 Task: Open a blank sheet, save the file as selfconfidencebuilding.epub Add Heading 'Strategies for building self-confidence: 'Add the following points with circle bullets '•	Identify strengths_x000D_
•	Set goals_x000D_
•	Practice self-care_x000D_
' Highlight heading with color  Dark green ,change the font size of heading and points to 24
Action: Mouse moved to (215, 121)
Screenshot: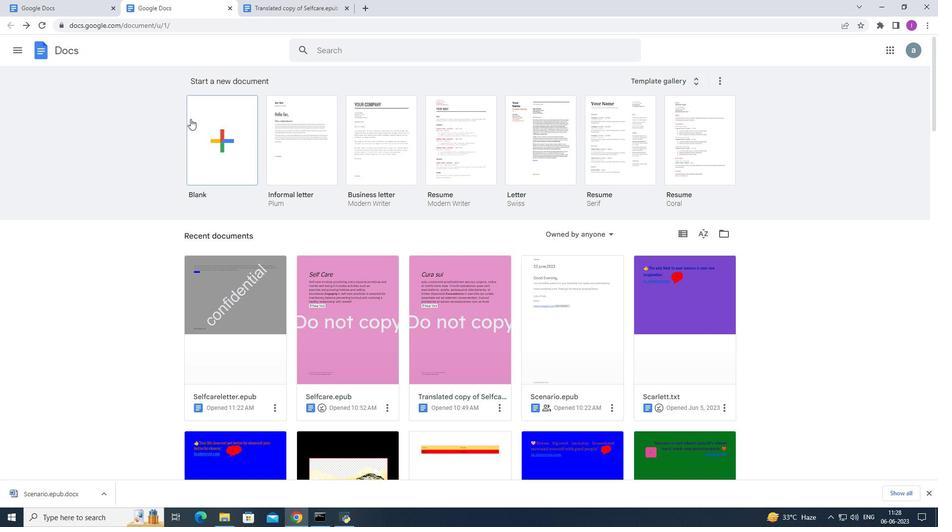 
Action: Mouse pressed left at (215, 121)
Screenshot: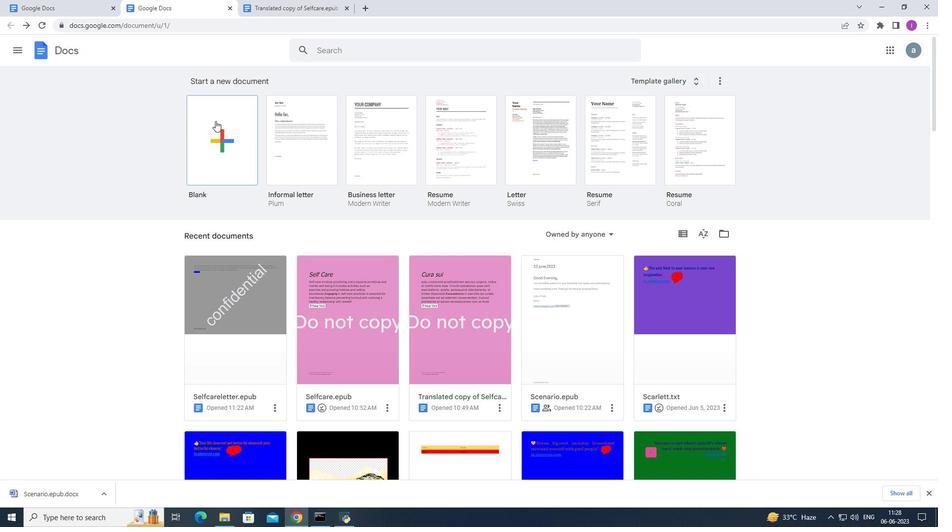 
Action: Mouse moved to (107, 44)
Screenshot: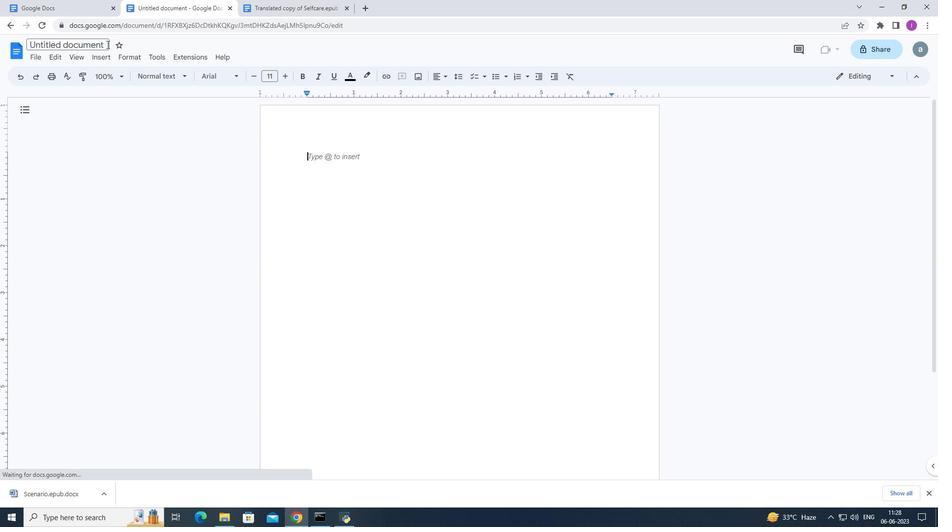 
Action: Mouse pressed left at (107, 44)
Screenshot: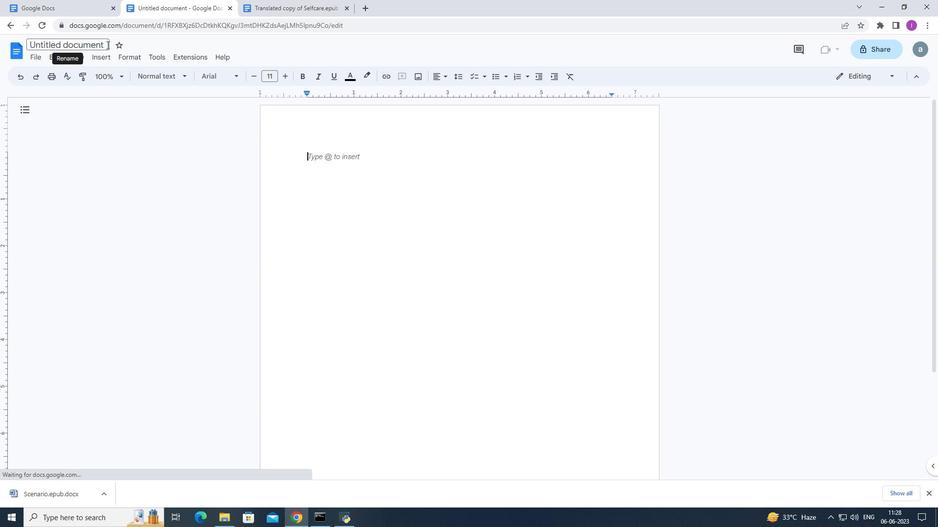 
Action: Mouse moved to (192, 44)
Screenshot: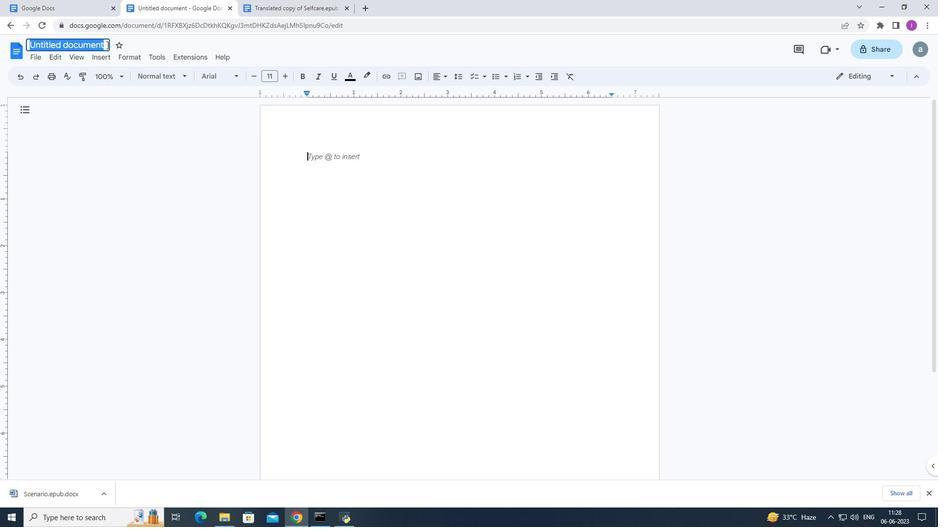 
Action: Key pressed selfconfident<Key.backspace>cebul<Key.backspace>ilding
Screenshot: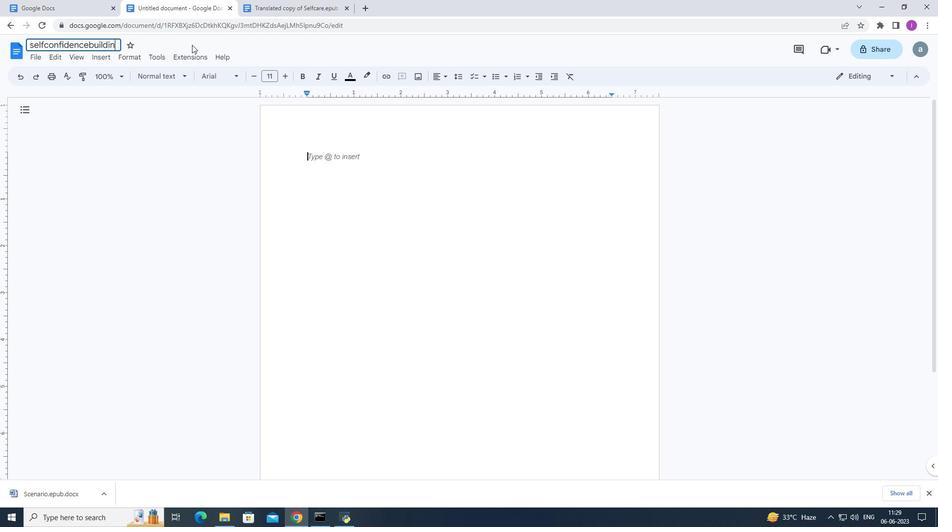 
Action: Mouse moved to (162, 59)
Screenshot: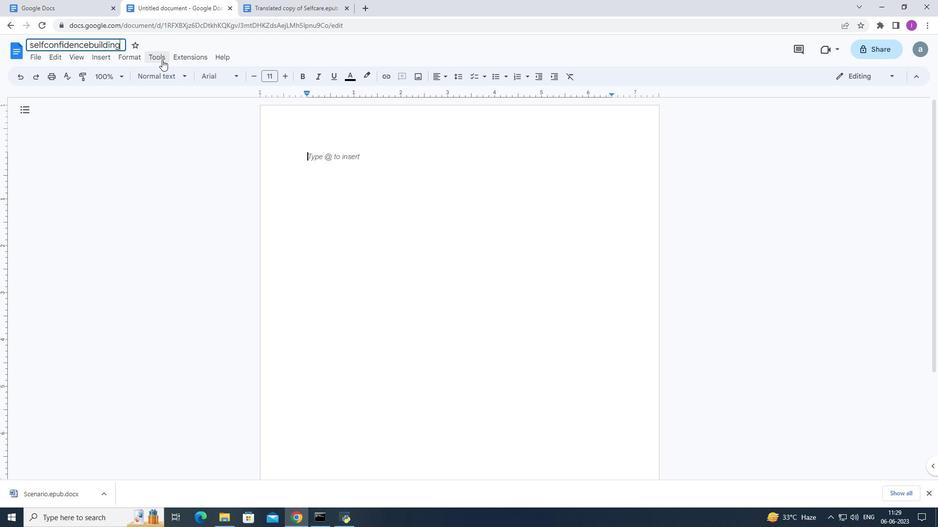 
Action: Mouse pressed left at (162, 59)
Screenshot: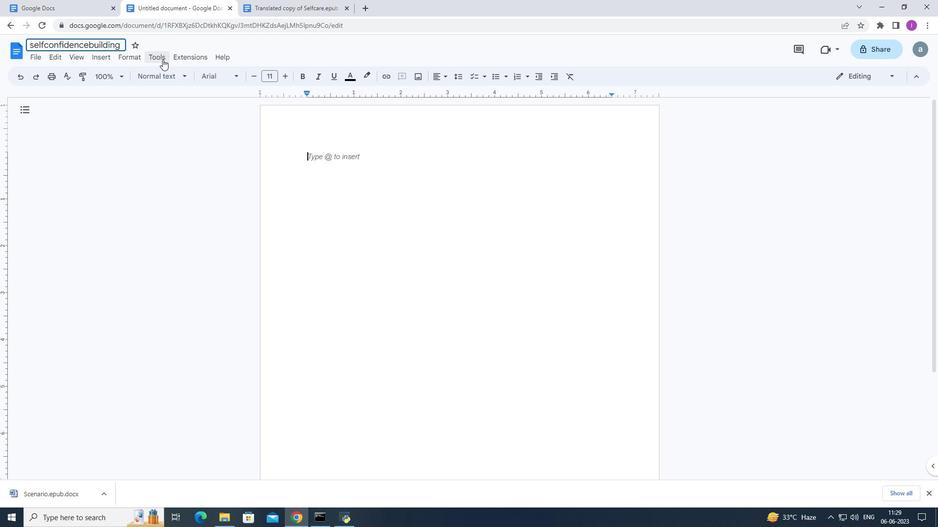 
Action: Mouse moved to (308, 164)
Screenshot: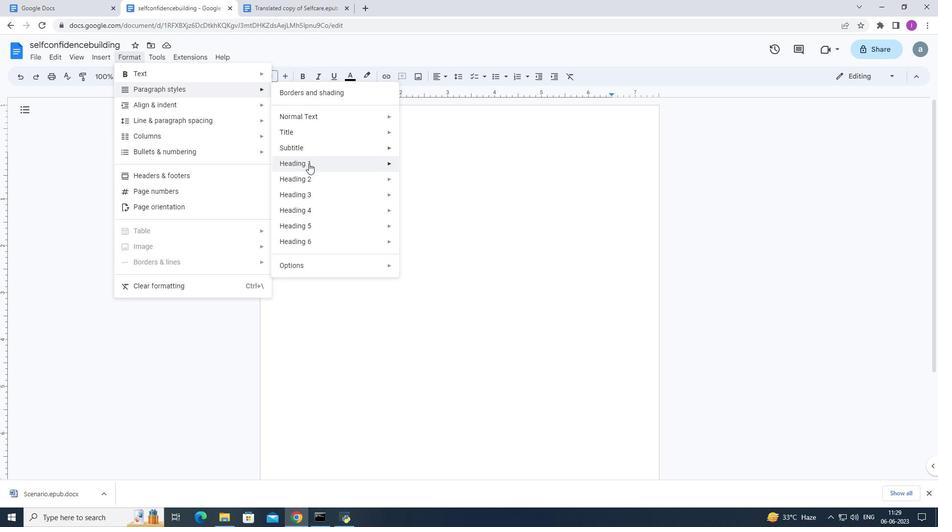 
Action: Mouse pressed left at (308, 164)
Screenshot: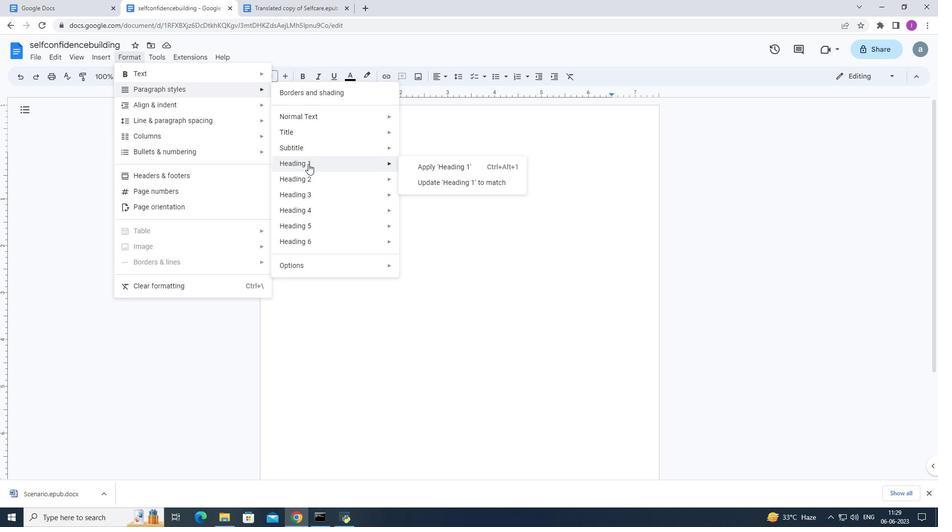 
Action: Mouse moved to (308, 164)
Screenshot: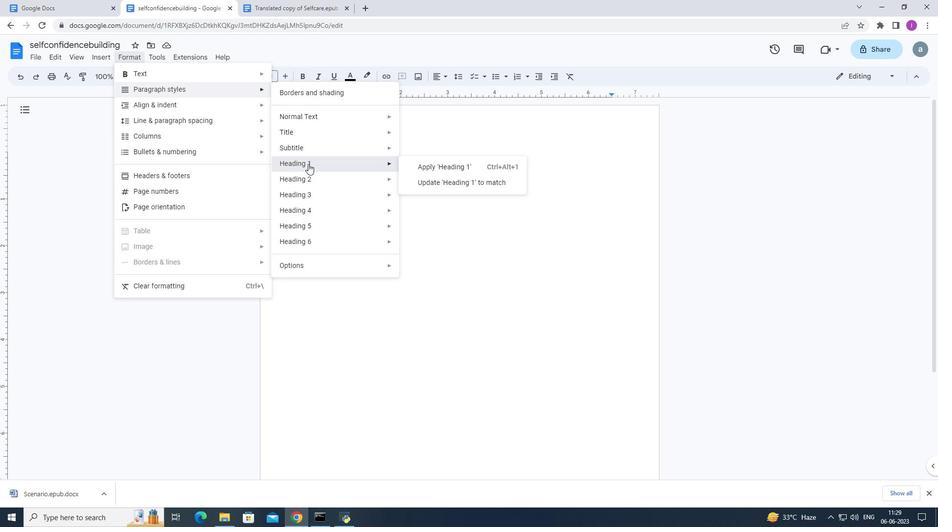 
Action: Mouse pressed left at (308, 164)
Screenshot: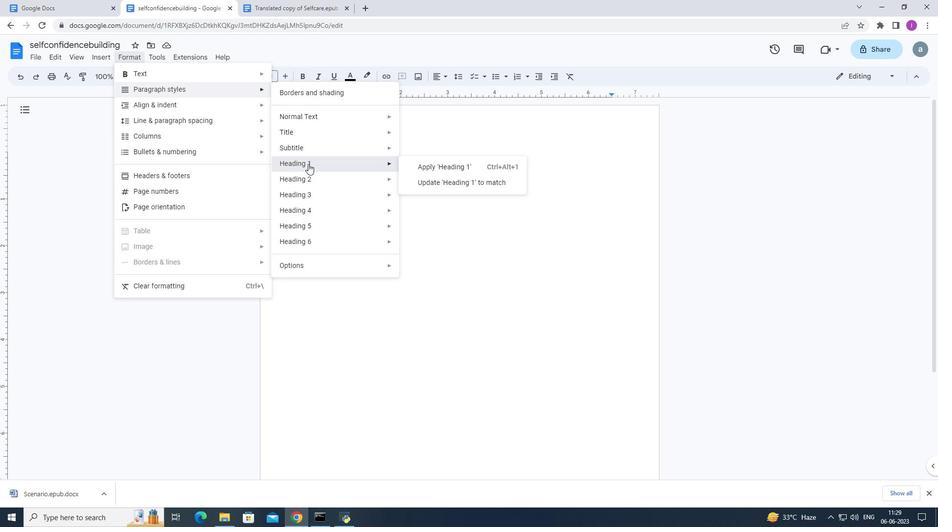 
Action: Mouse moved to (474, 166)
Screenshot: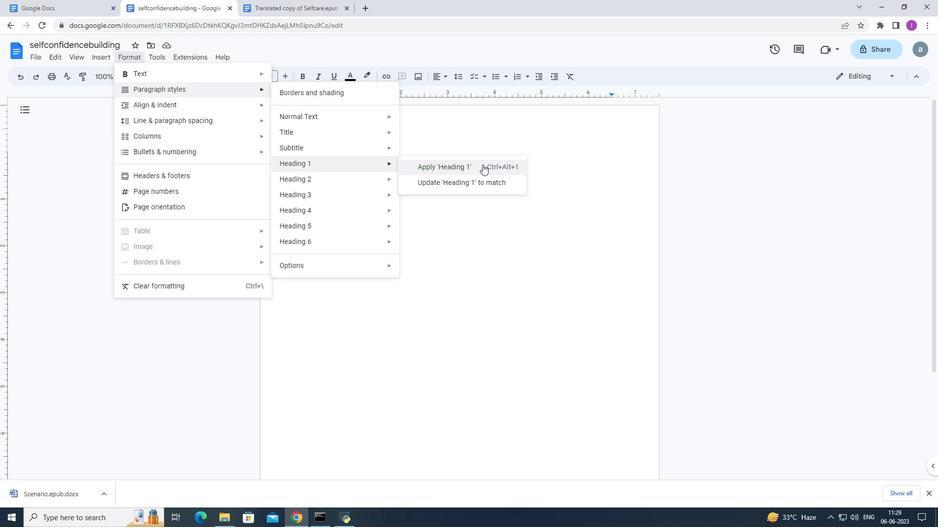 
Action: Mouse pressed left at (474, 166)
Screenshot: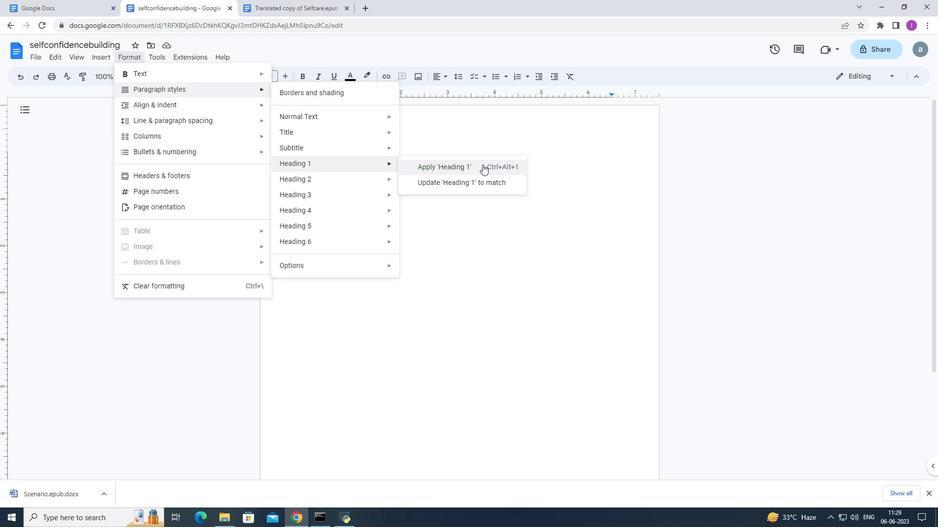
Action: Mouse moved to (312, 175)
Screenshot: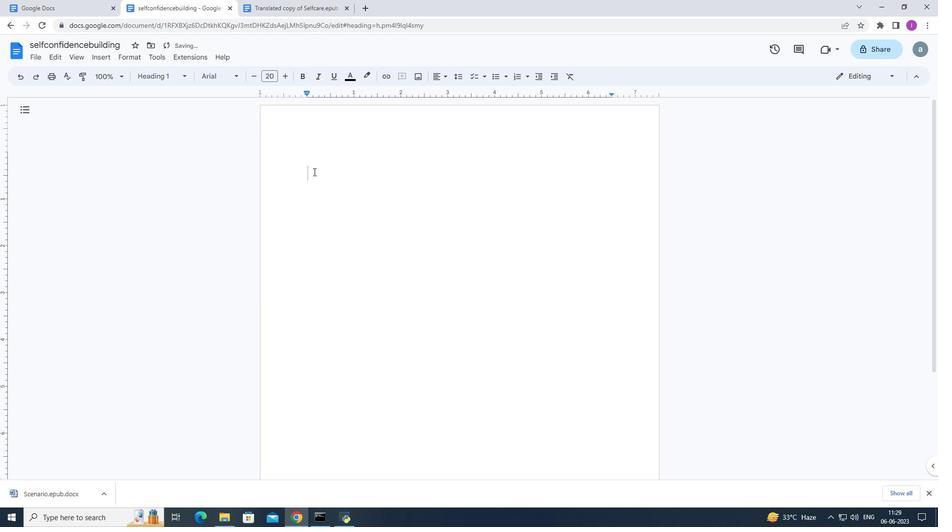 
Action: Mouse pressed left at (312, 175)
Screenshot: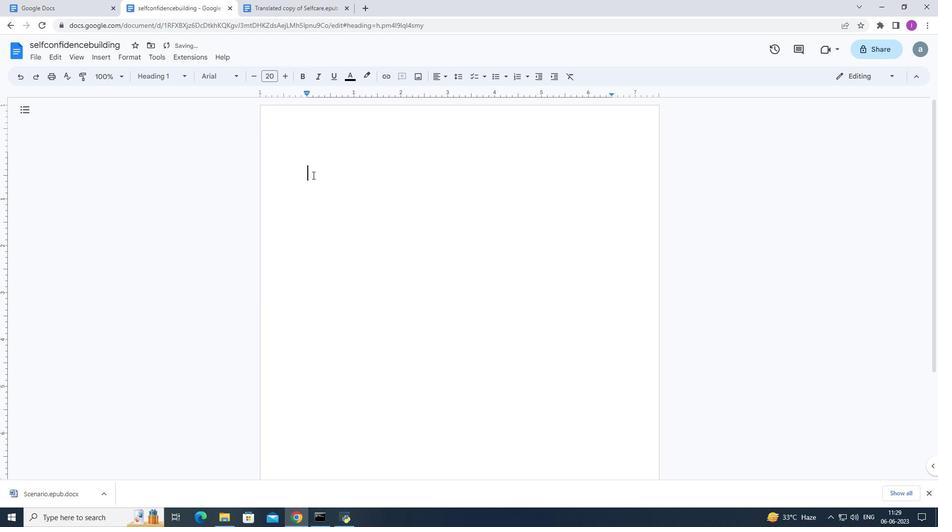 
Action: Mouse moved to (567, 172)
Screenshot: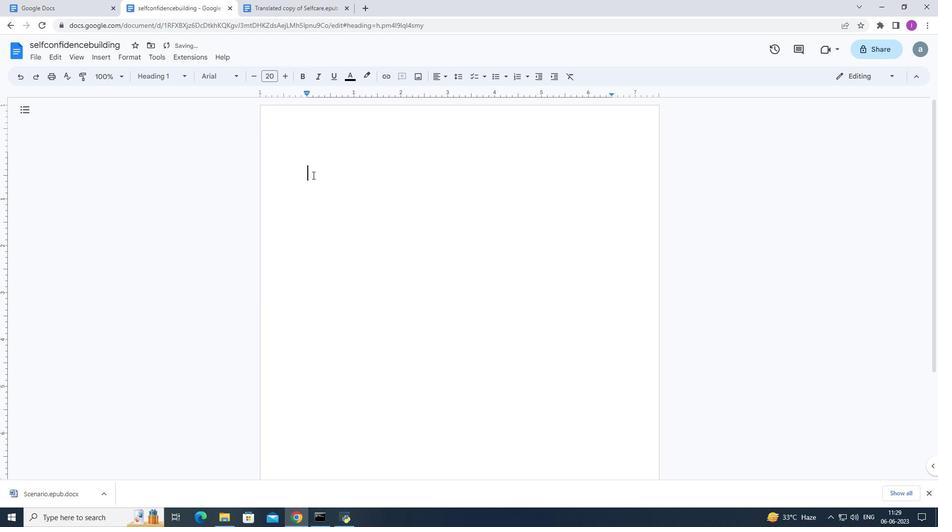 
Action: Key pressed <Key.shift>Strategies<Key.space>for<Key.space>building<Key.space>self<Key.space><Key.backspace>-confidence<Key.shift><Key.shift><Key.shift><Key.shift>:<Key.enter>
Screenshot: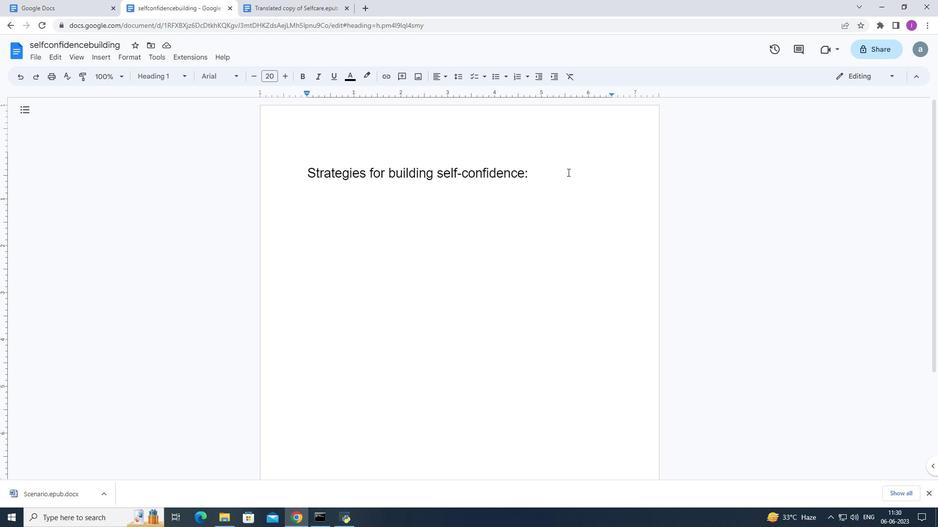 
Action: Mouse moved to (514, 77)
Screenshot: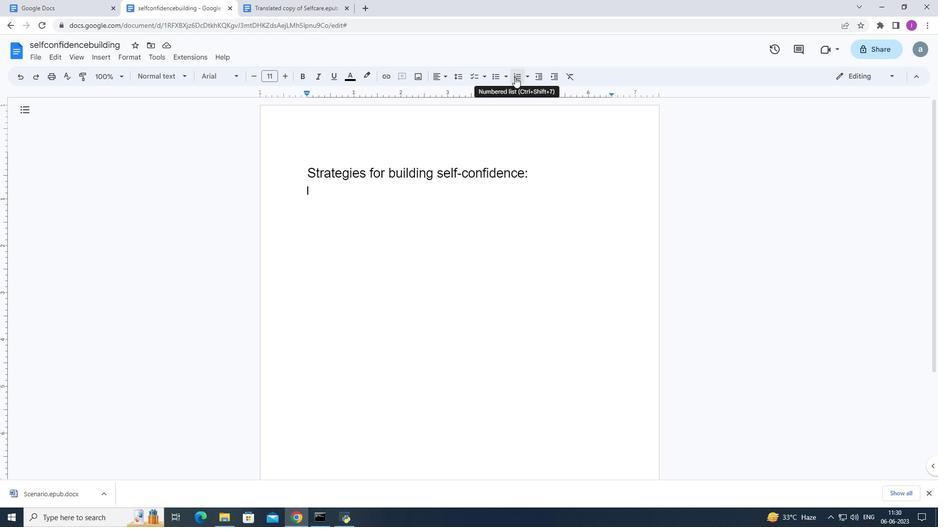 
Action: Mouse pressed left at (514, 77)
Screenshot: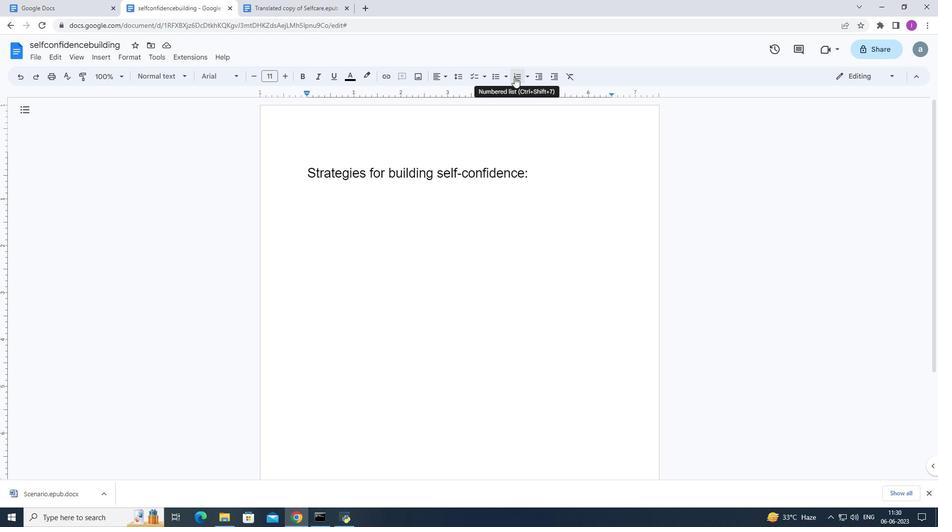 
Action: Mouse moved to (497, 78)
Screenshot: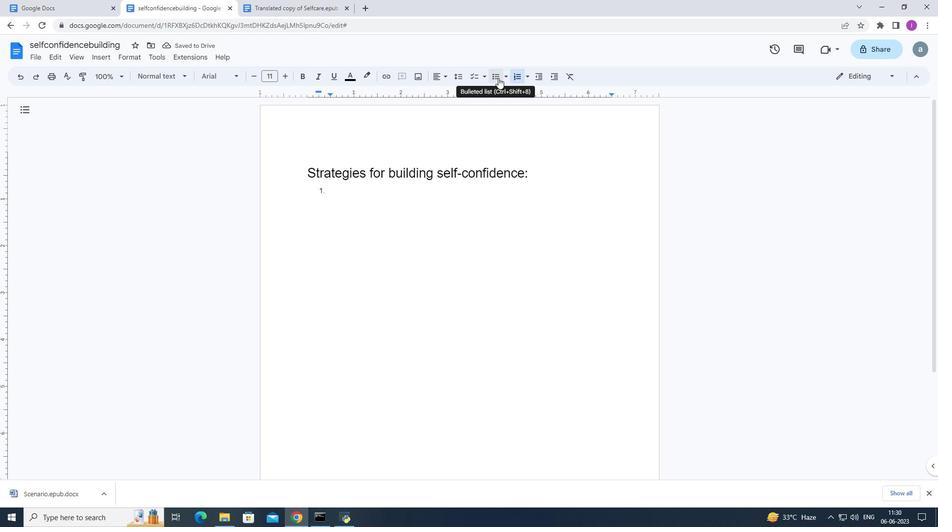 
Action: Mouse pressed left at (497, 78)
Screenshot: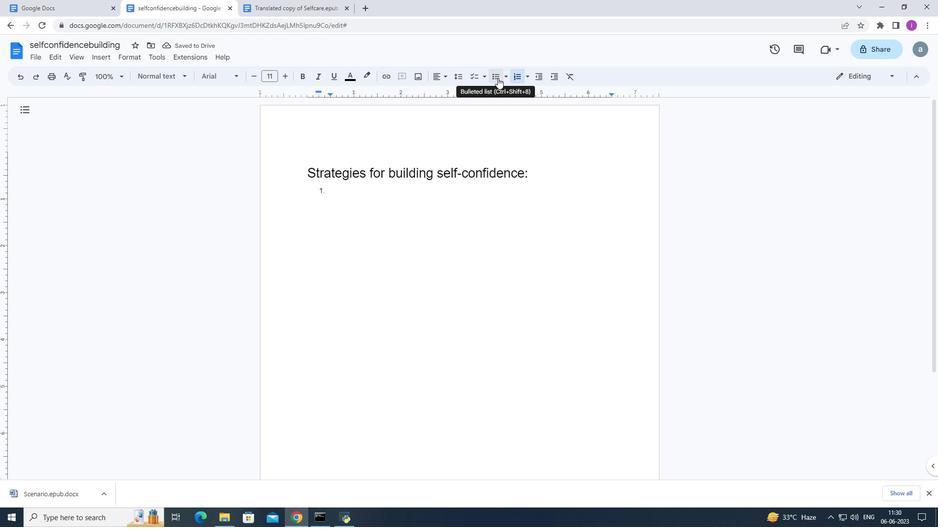 
Action: Mouse moved to (417, 232)
Screenshot: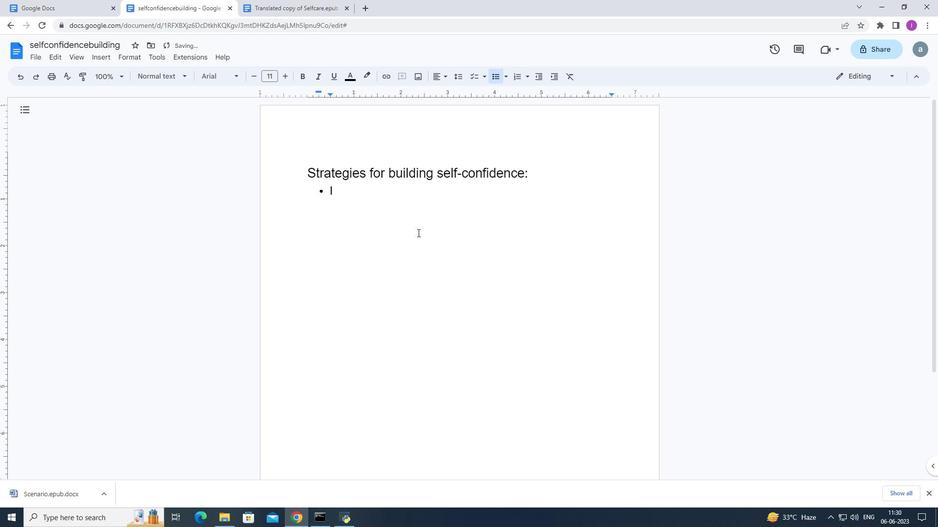 
Action: Key pressed <Key.shift>Identifyn<Key.backspace><Key.space>stra<Key.backspace>engths<Key.enter><Key.shift>Set<Key.space>goals<Key.enter><Key.shift>Practice<Key.space>self-care
Screenshot: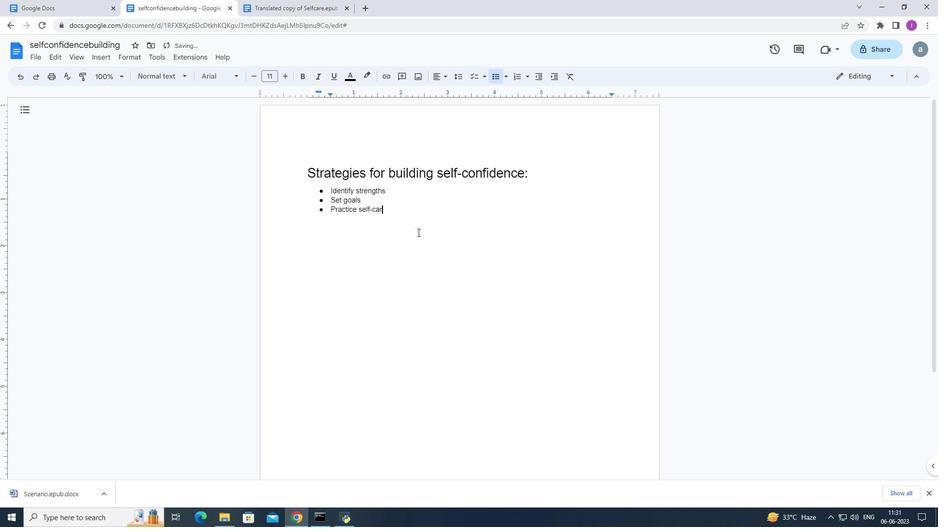 
Action: Mouse moved to (539, 179)
Screenshot: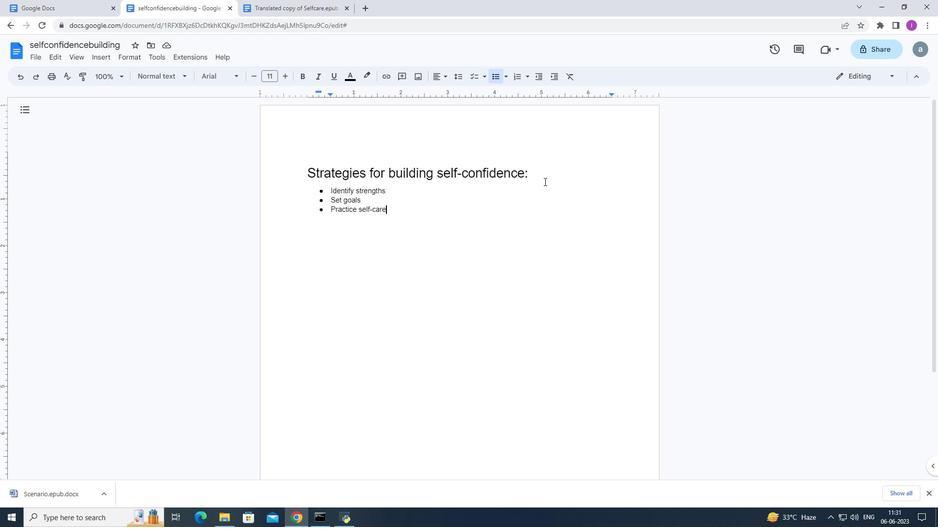 
Action: Mouse pressed left at (539, 179)
Screenshot: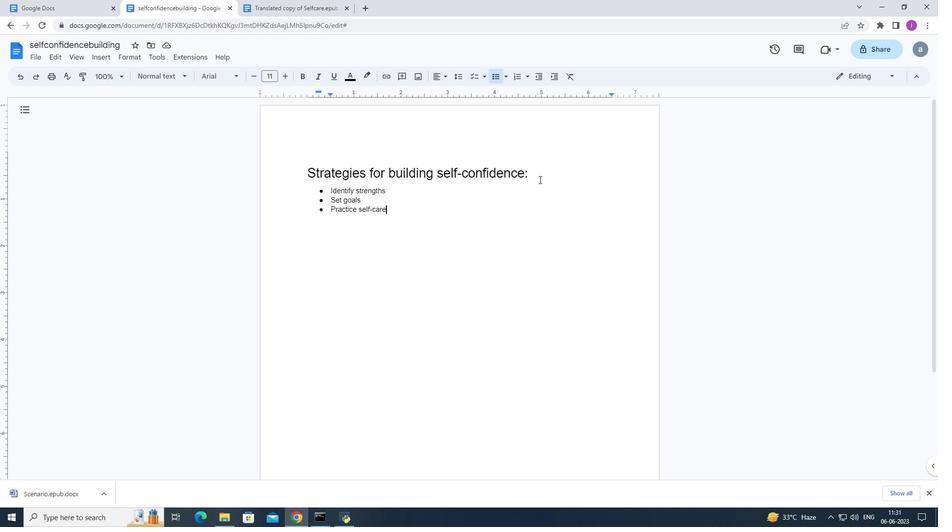 
Action: Mouse moved to (370, 76)
Screenshot: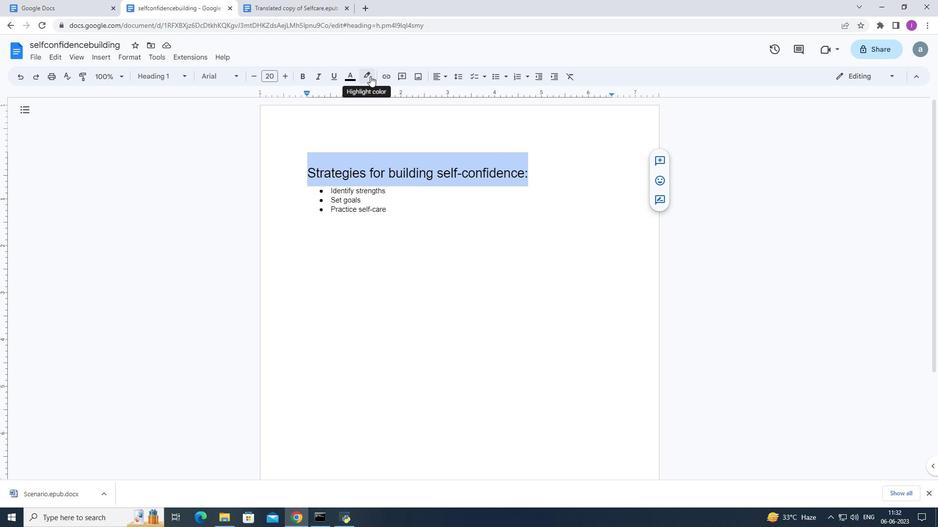 
Action: Mouse pressed left at (370, 76)
Screenshot: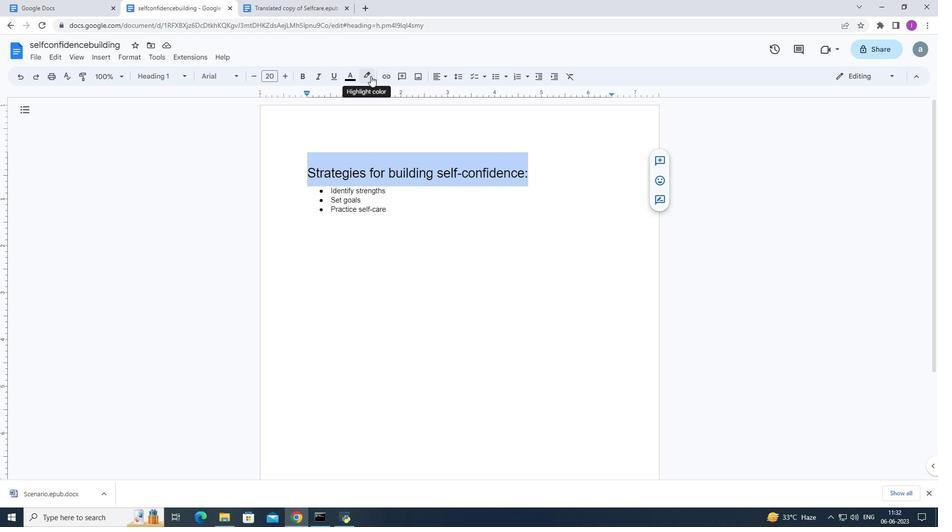 
Action: Mouse moved to (411, 171)
Screenshot: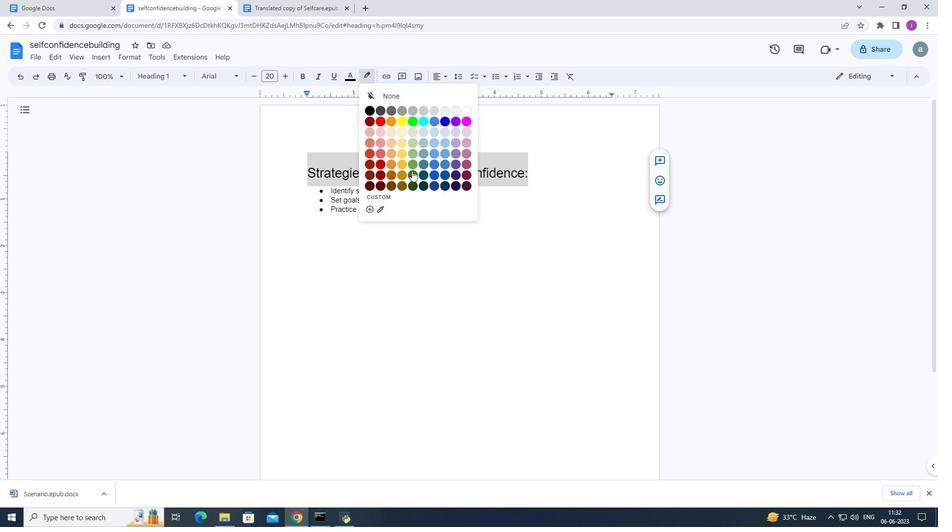
Action: Mouse pressed left at (411, 171)
Screenshot: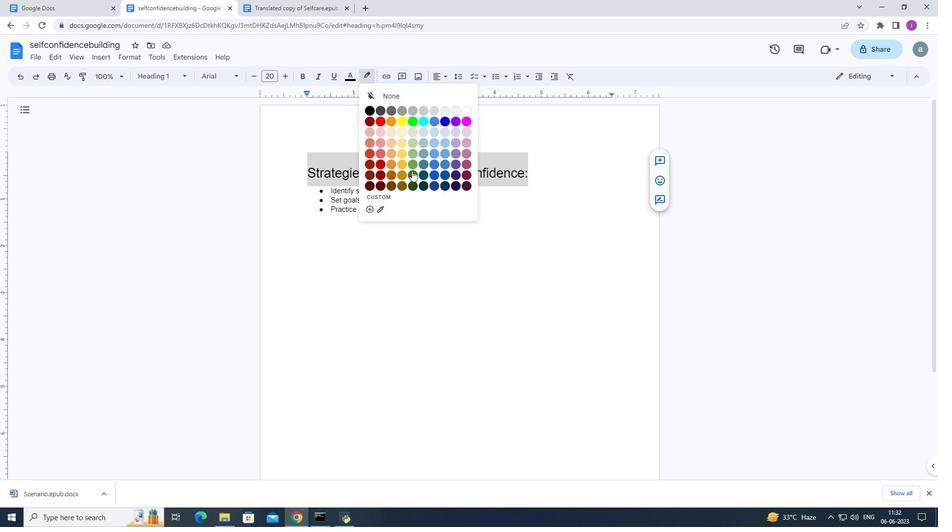 
Action: Mouse moved to (274, 76)
Screenshot: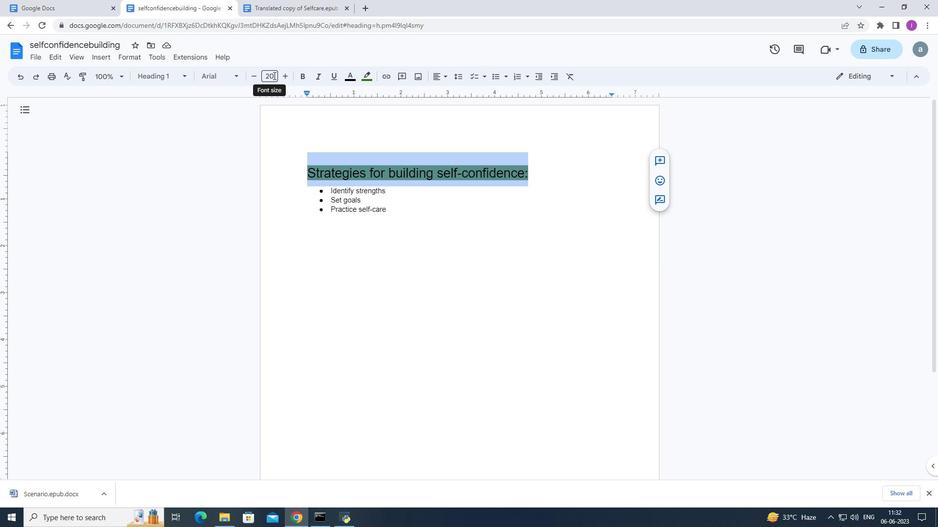 
Action: Mouse pressed left at (274, 76)
Screenshot: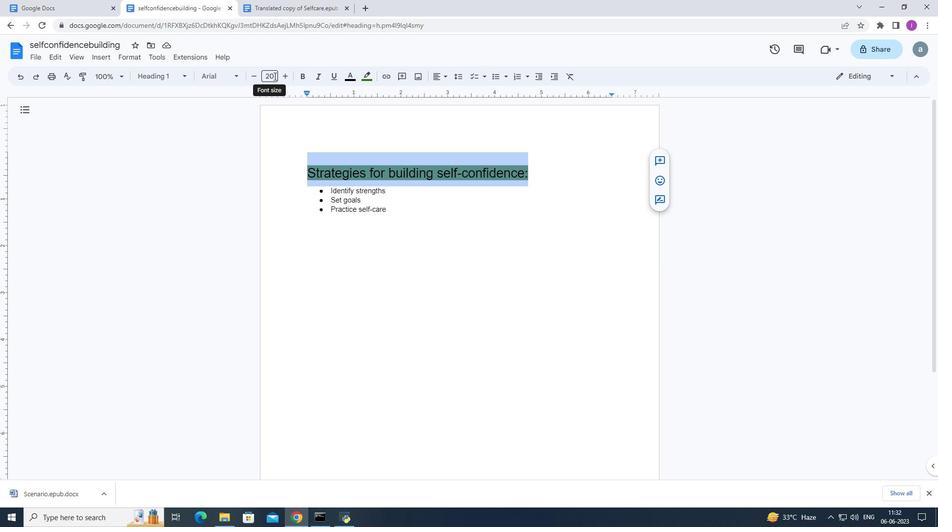 
Action: Mouse moved to (275, 205)
Screenshot: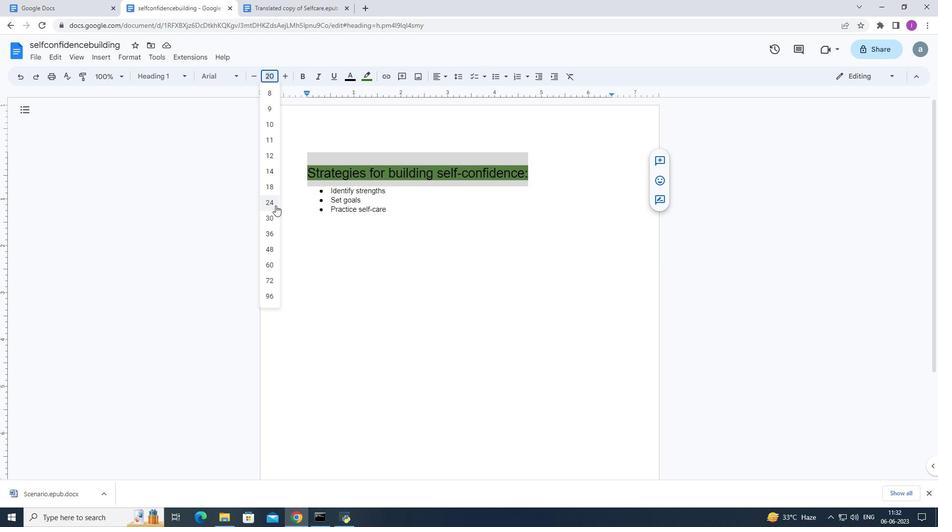 
Action: Mouse pressed left at (275, 205)
Screenshot: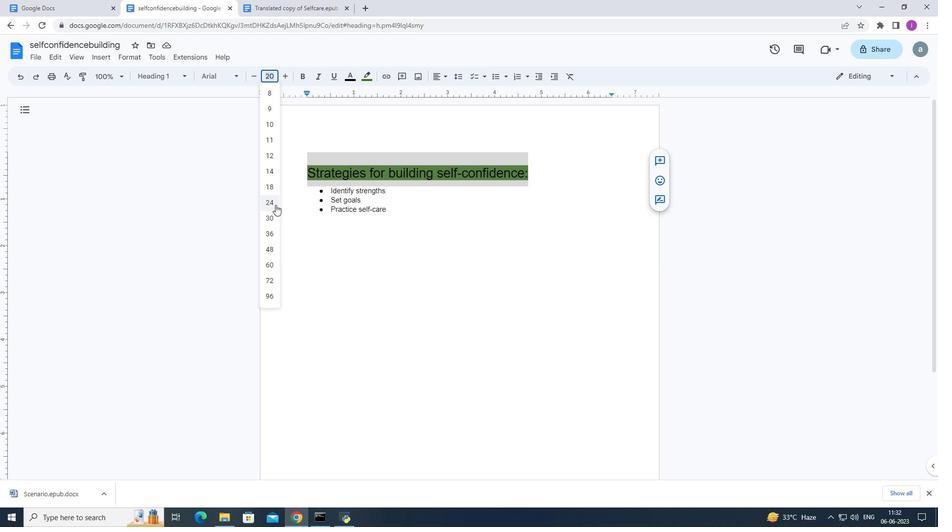 
Action: Mouse moved to (480, 269)
Screenshot: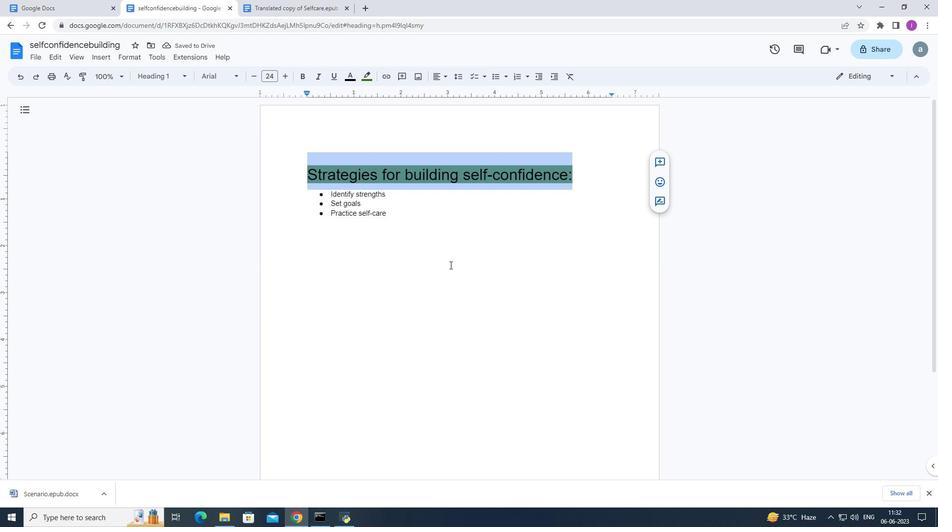 
Action: Mouse pressed left at (480, 269)
Screenshot: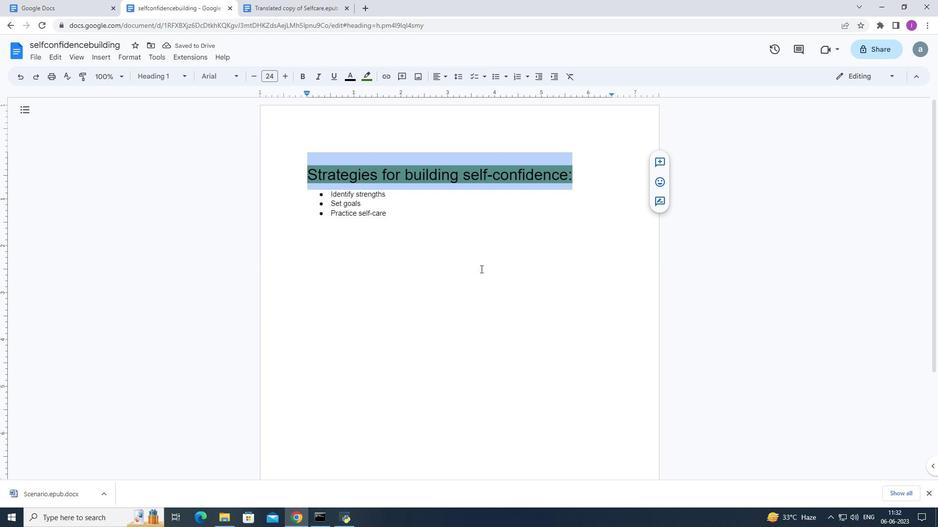 
Action: Mouse moved to (479, 270)
Screenshot: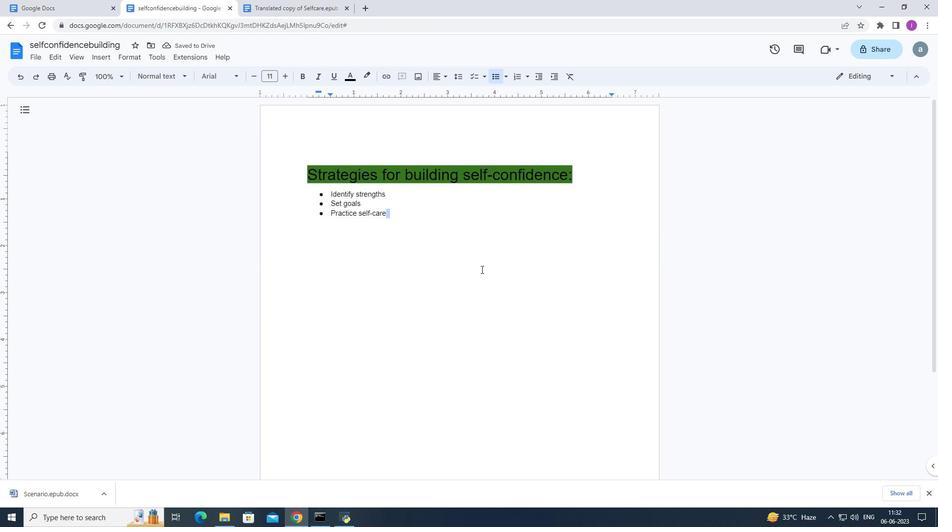 
